 Task: Use the formula "AVEDEV" in spreadsheet "Project protfolio".
Action: Mouse moved to (792, 120)
Screenshot: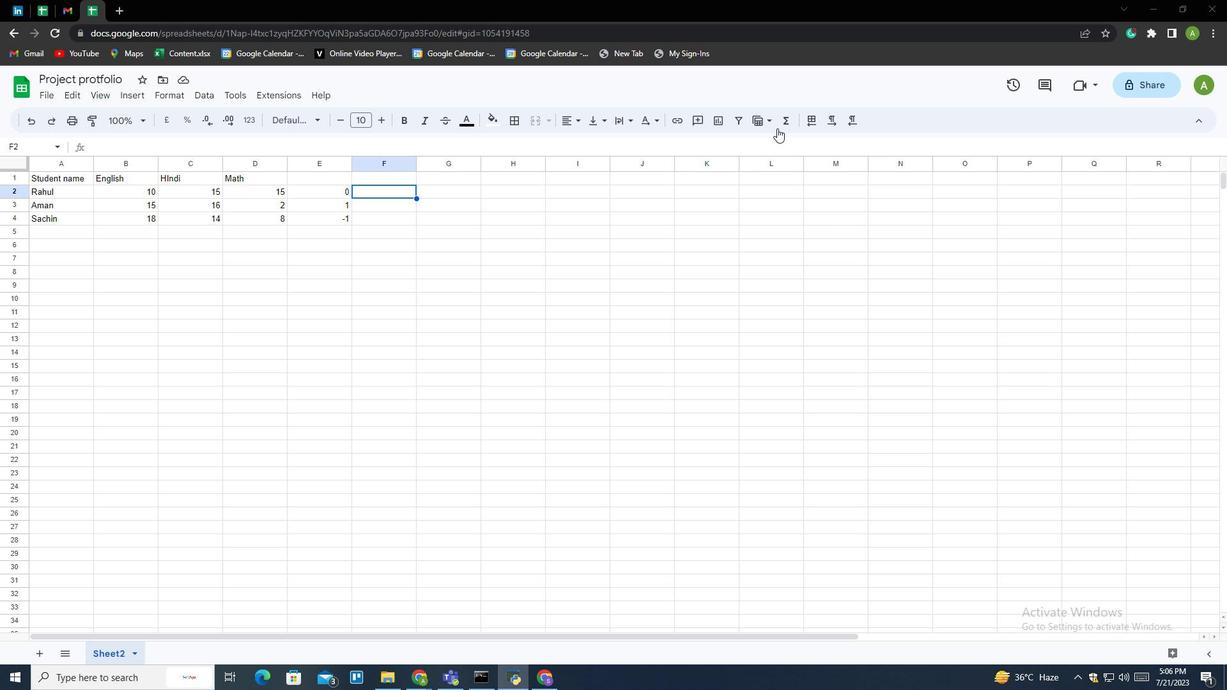 
Action: Mouse pressed left at (792, 120)
Screenshot: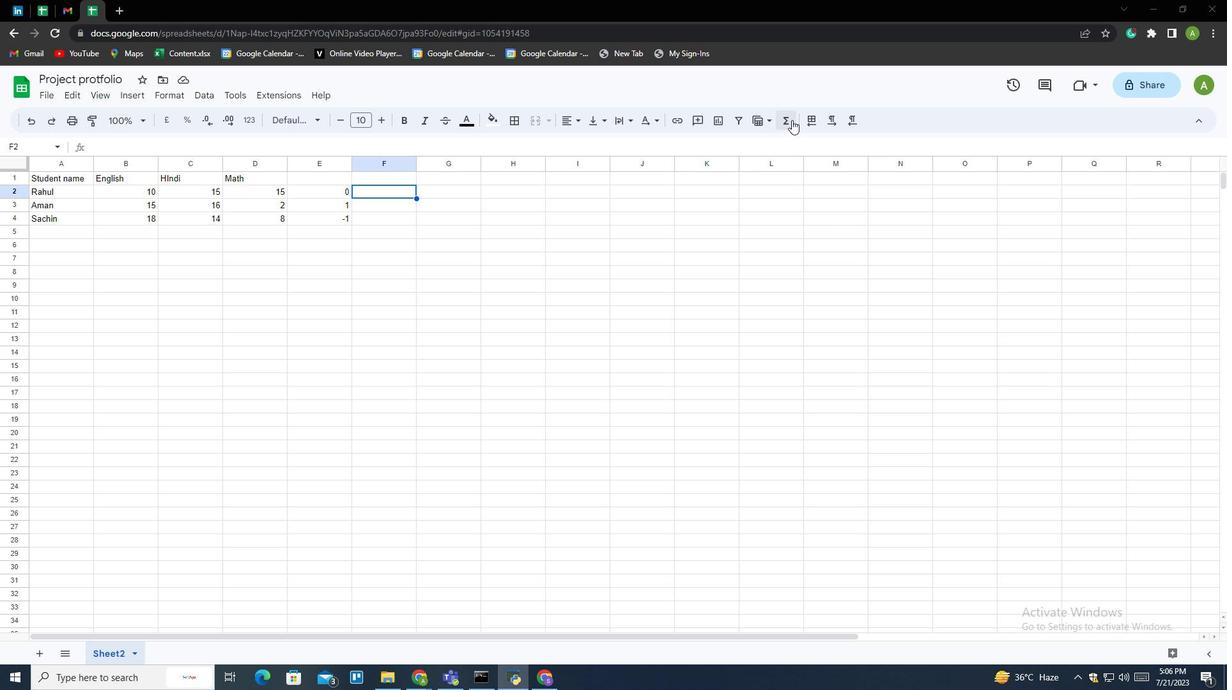 
Action: Mouse moved to (823, 254)
Screenshot: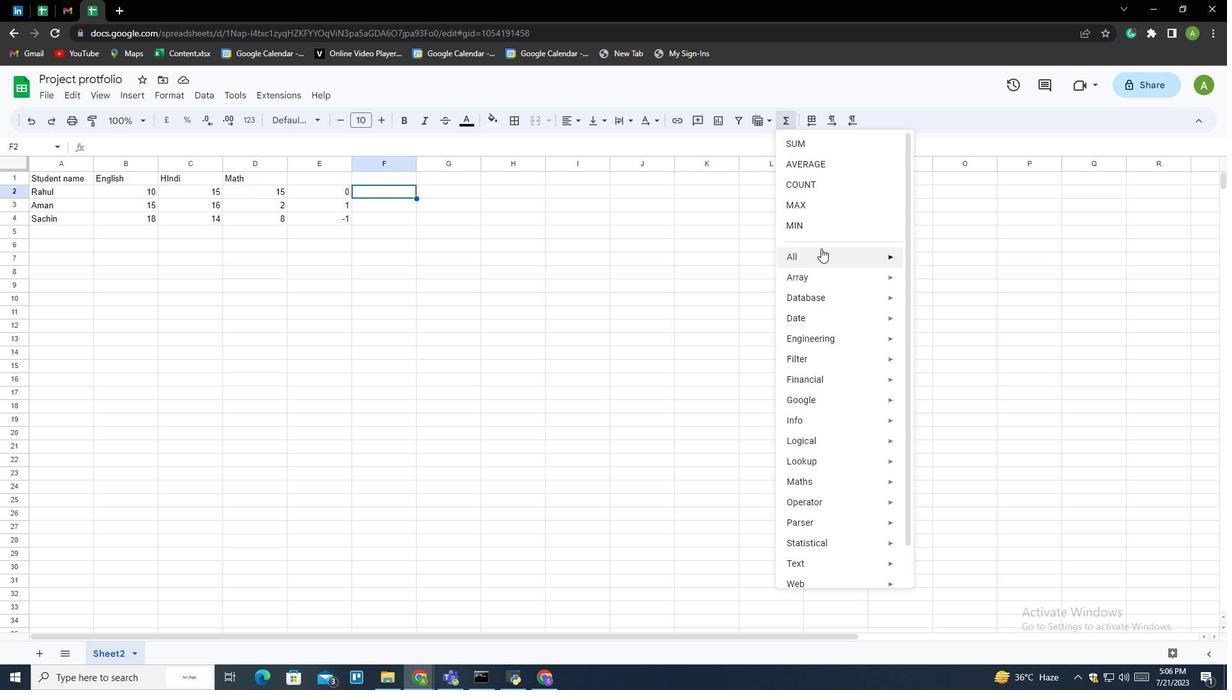 
Action: Mouse pressed left at (823, 254)
Screenshot: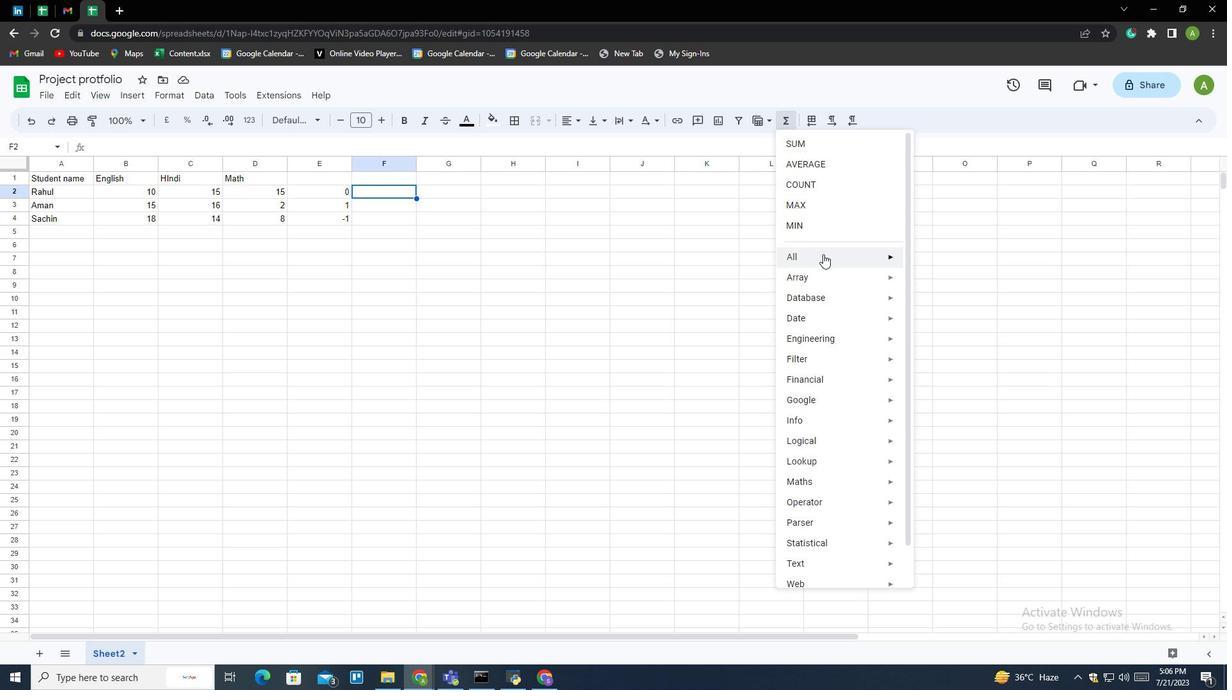 
Action: Mouse moved to (933, 432)
Screenshot: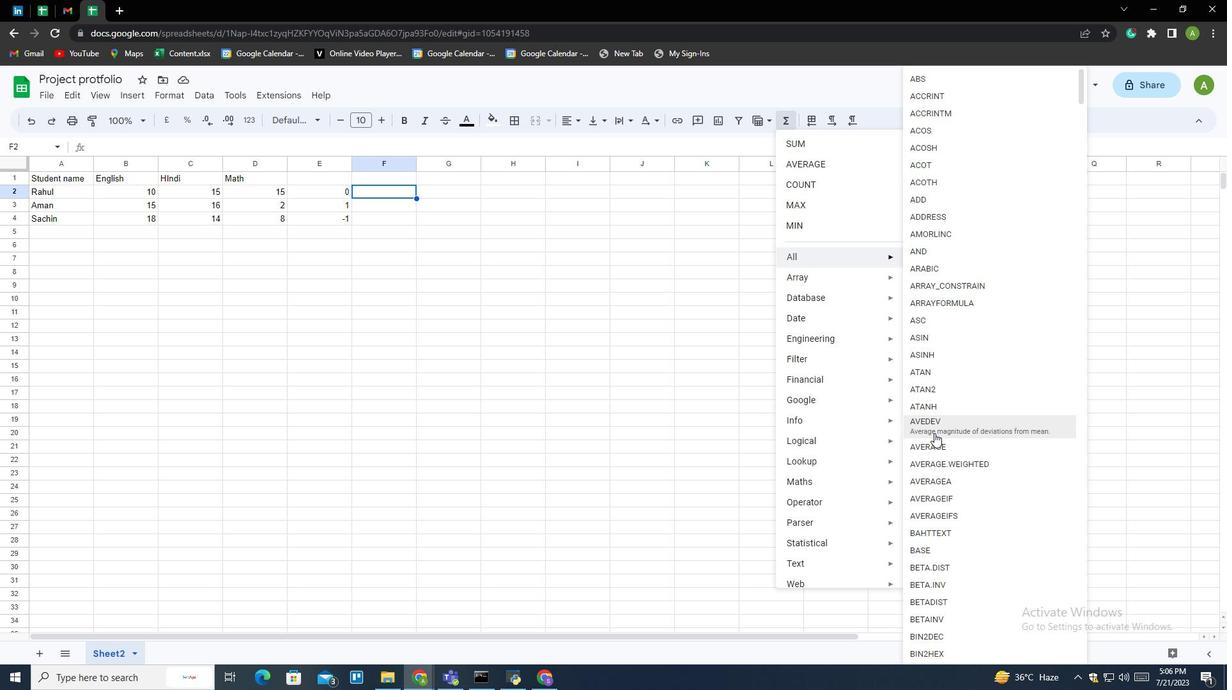 
Action: Mouse pressed left at (933, 432)
Screenshot: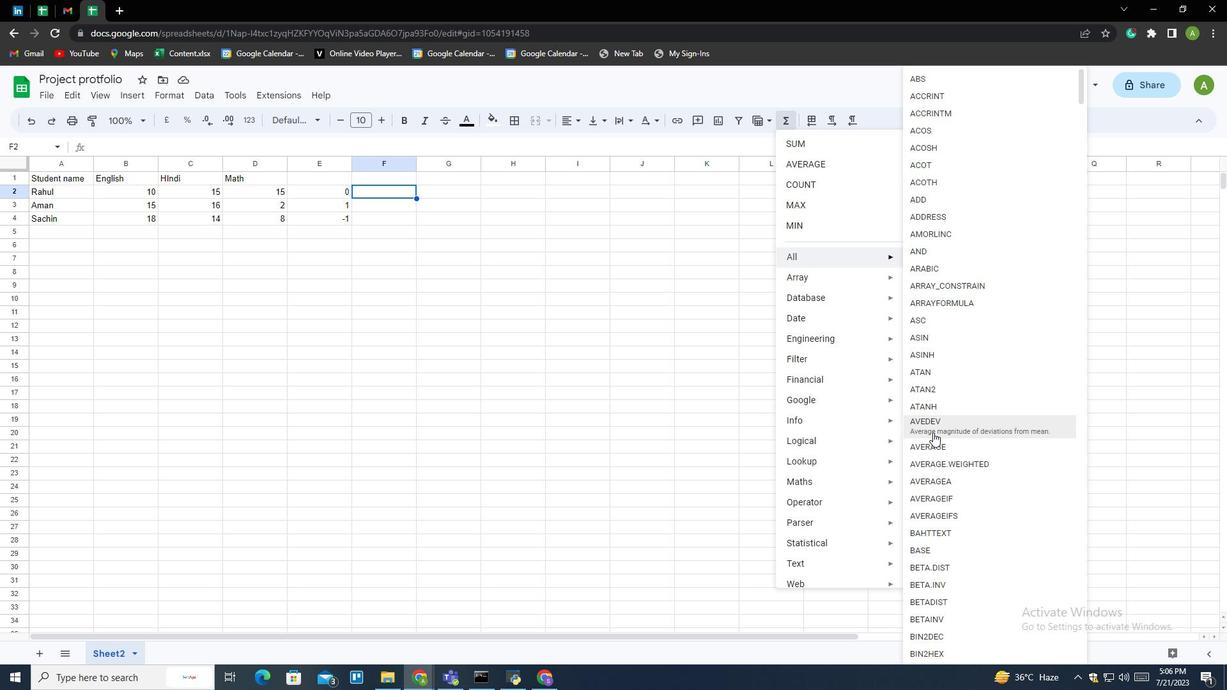 
Action: Mouse moved to (320, 193)
Screenshot: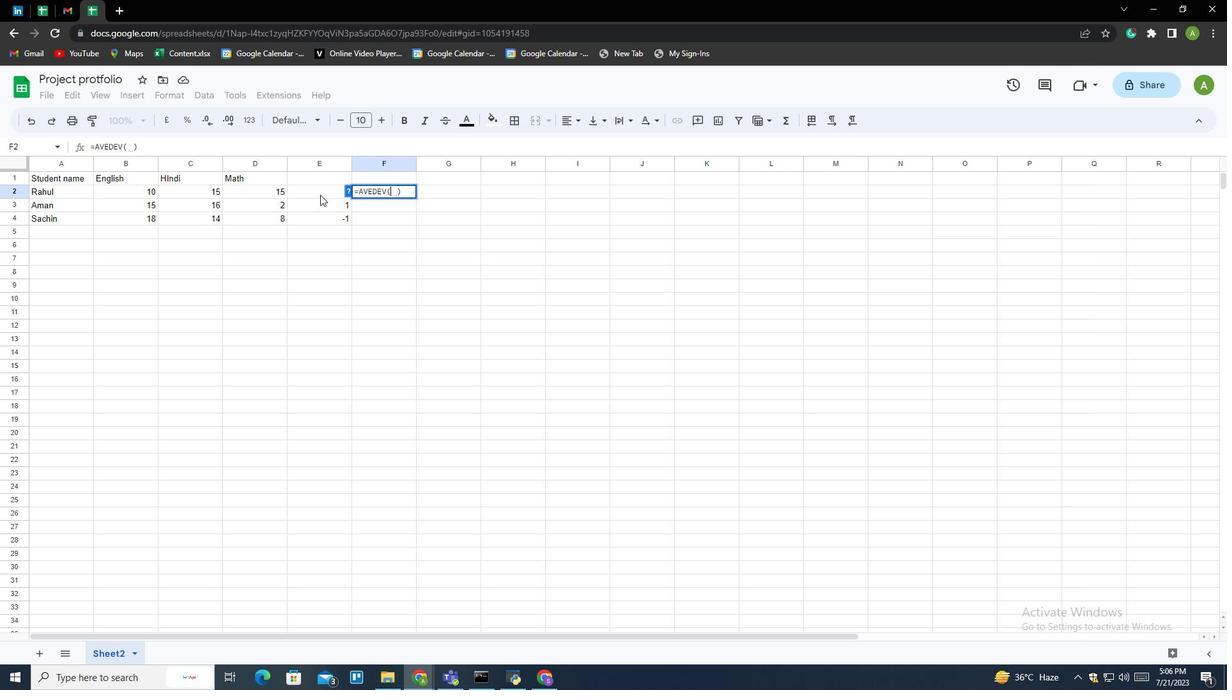 
Action: Mouse pressed left at (320, 193)
Screenshot: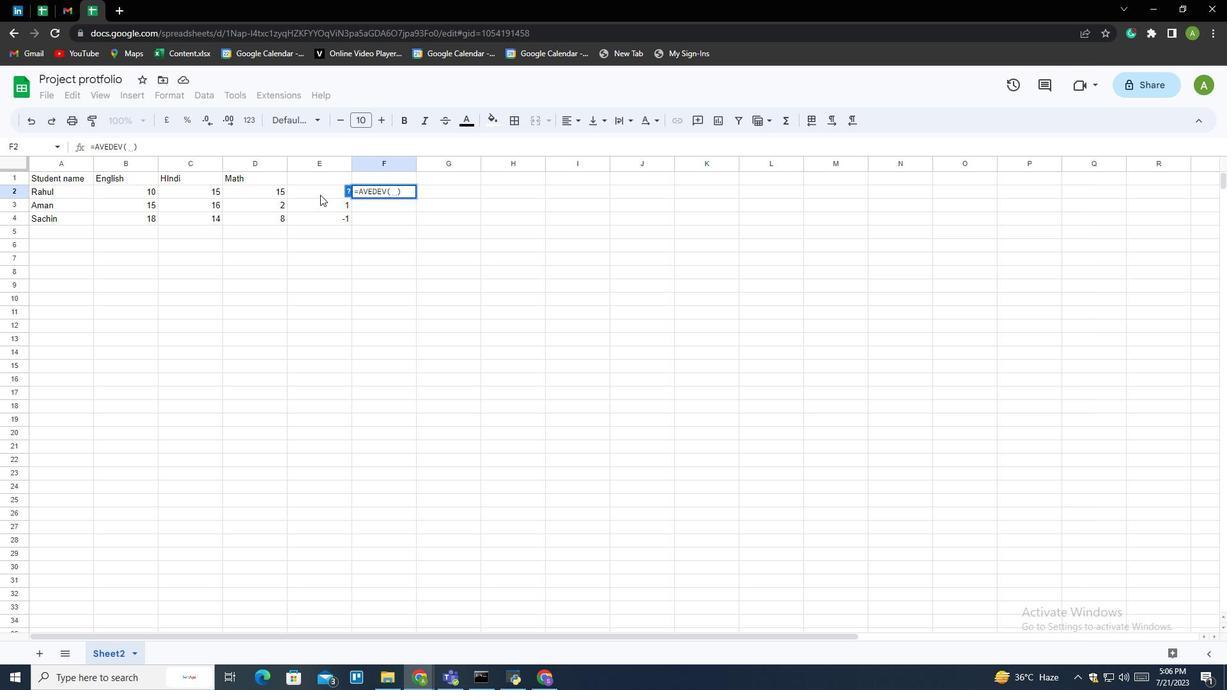 
Action: Mouse moved to (327, 216)
Screenshot: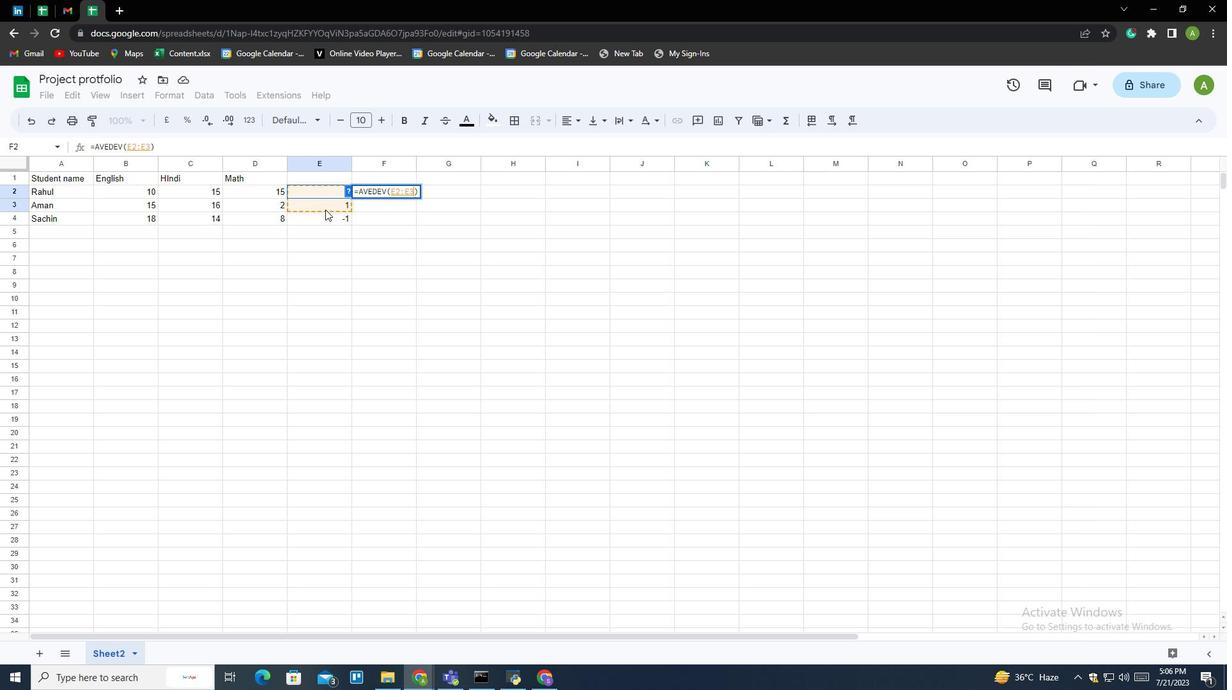 
Action: Key pressed <Key.enter>
Screenshot: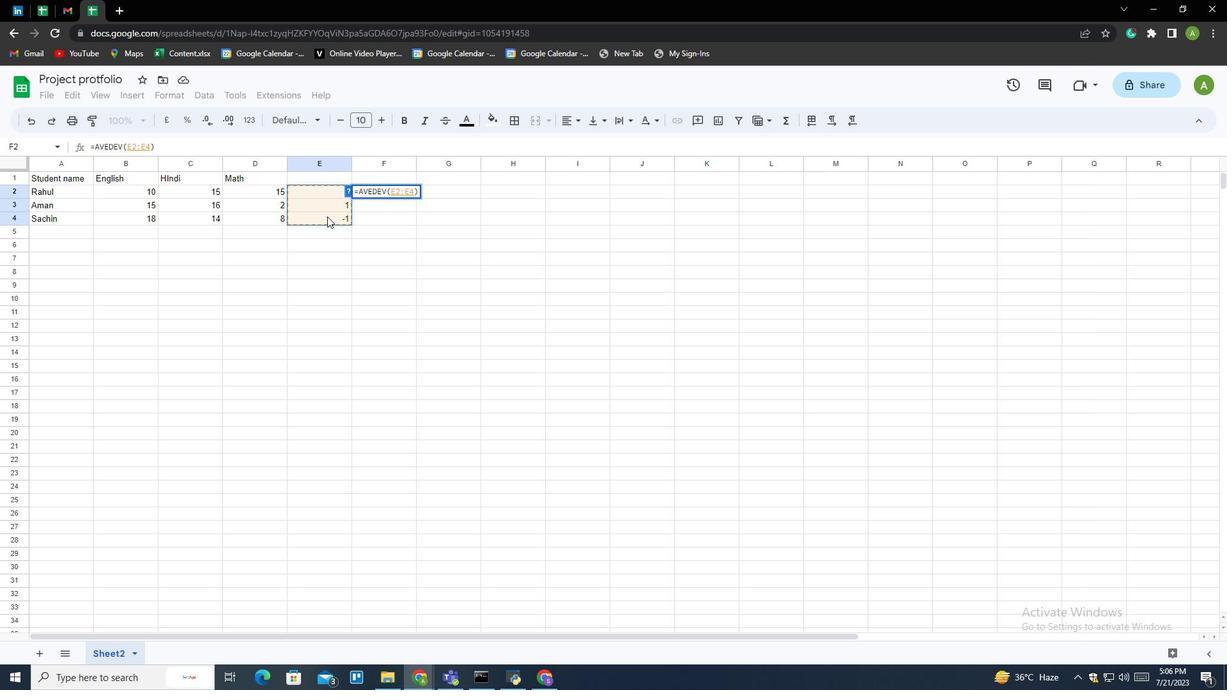 
